 Task: Bookmark the current tab with the name "homepage".
Action: Mouse moved to (1183, 37)
Screenshot: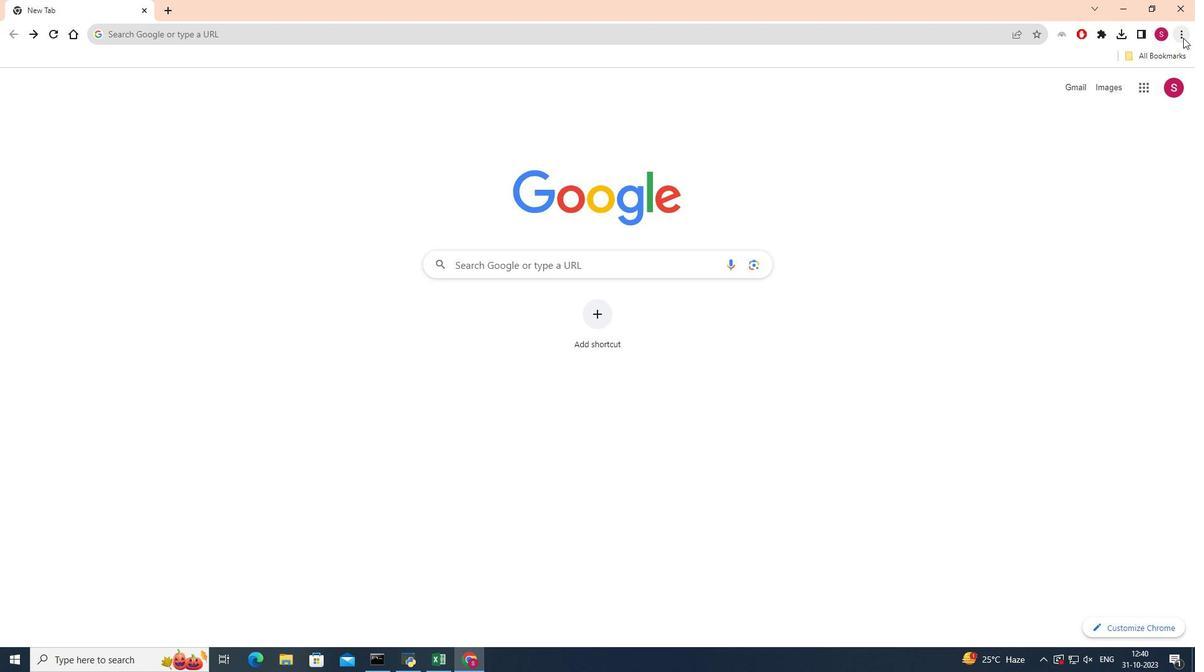 
Action: Mouse pressed left at (1183, 37)
Screenshot: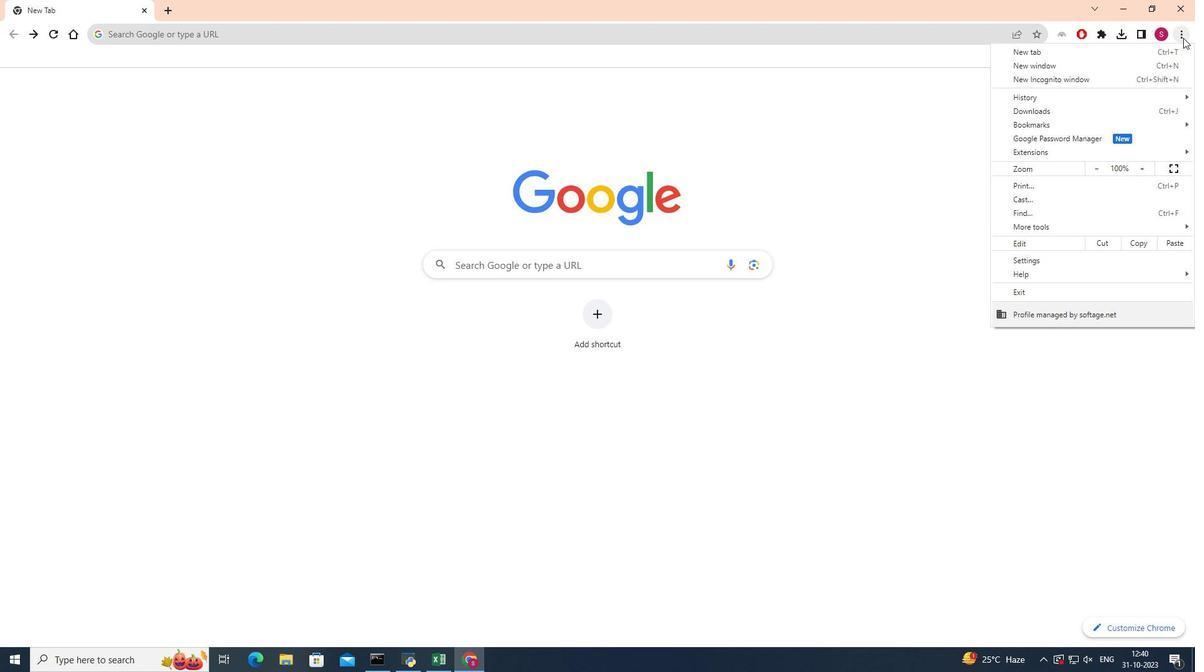 
Action: Mouse pressed left at (1183, 37)
Screenshot: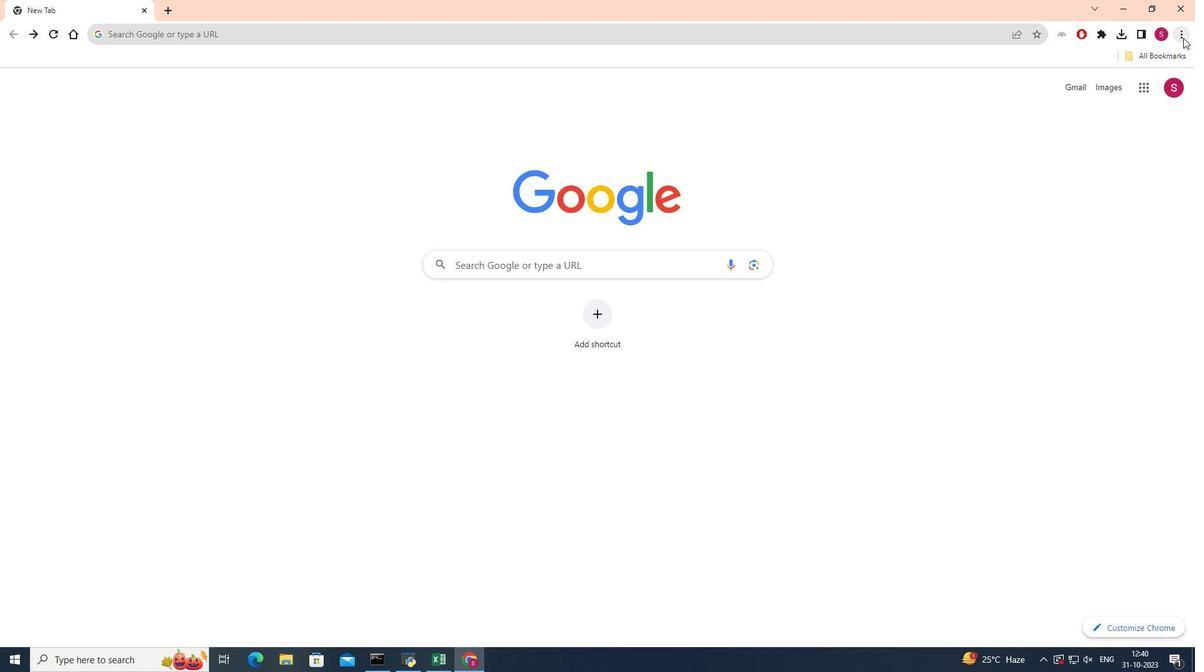 
Action: Mouse pressed left at (1183, 37)
Screenshot: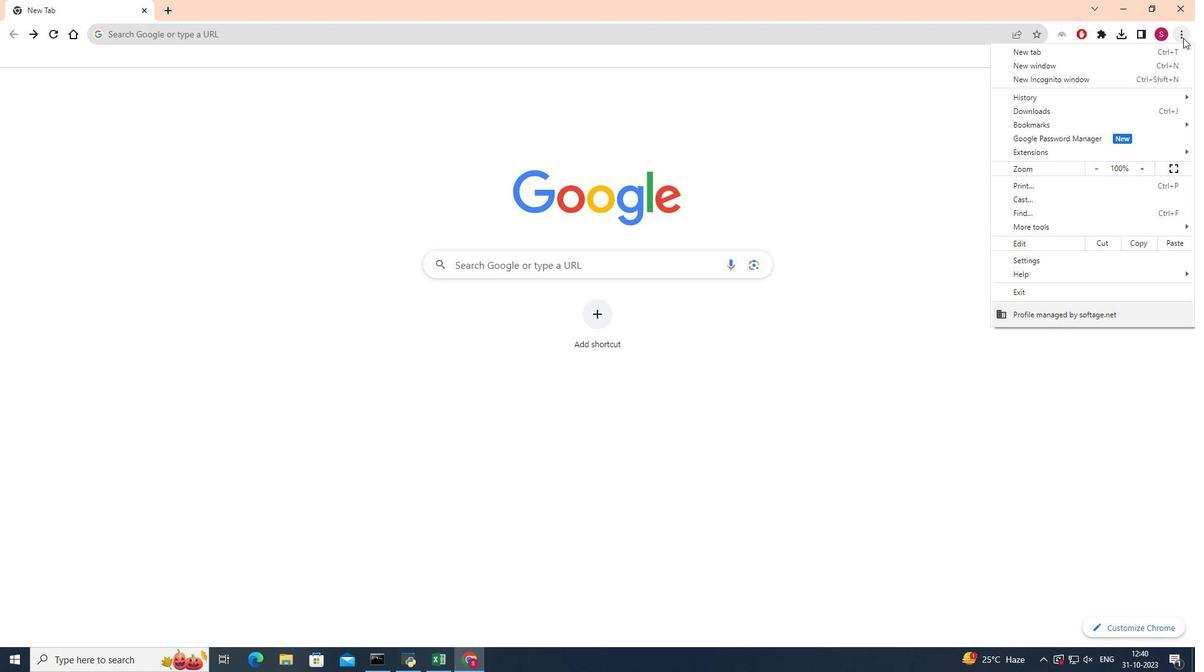 
Action: Mouse moved to (922, 122)
Screenshot: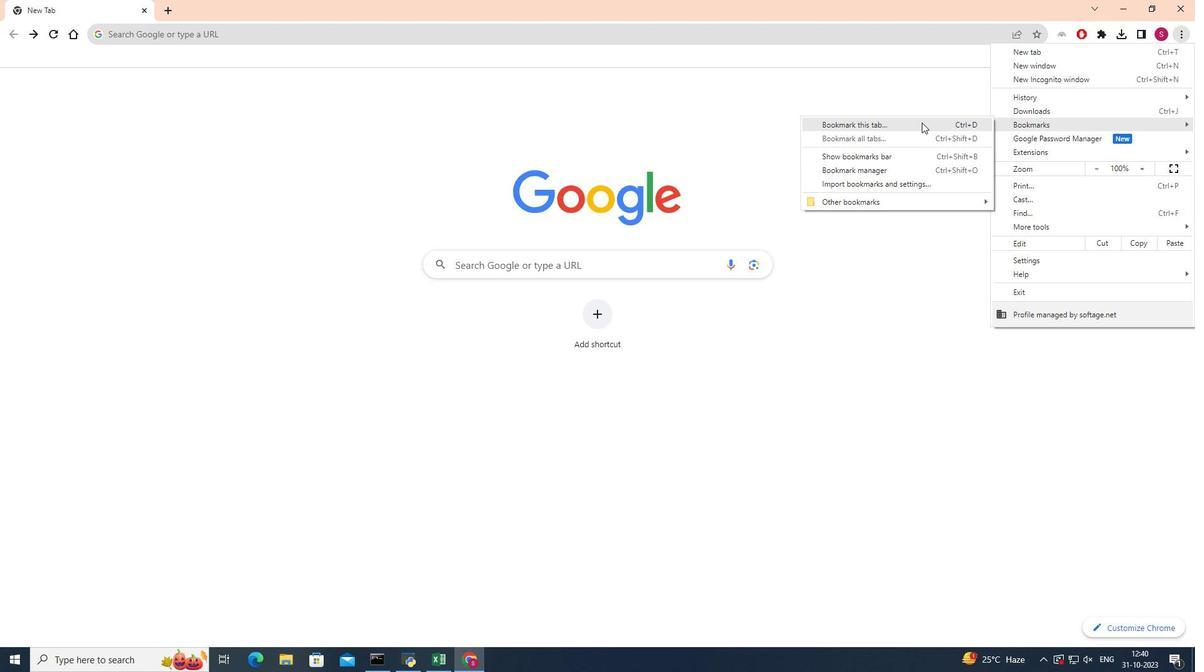 
Action: Mouse pressed left at (922, 122)
Screenshot: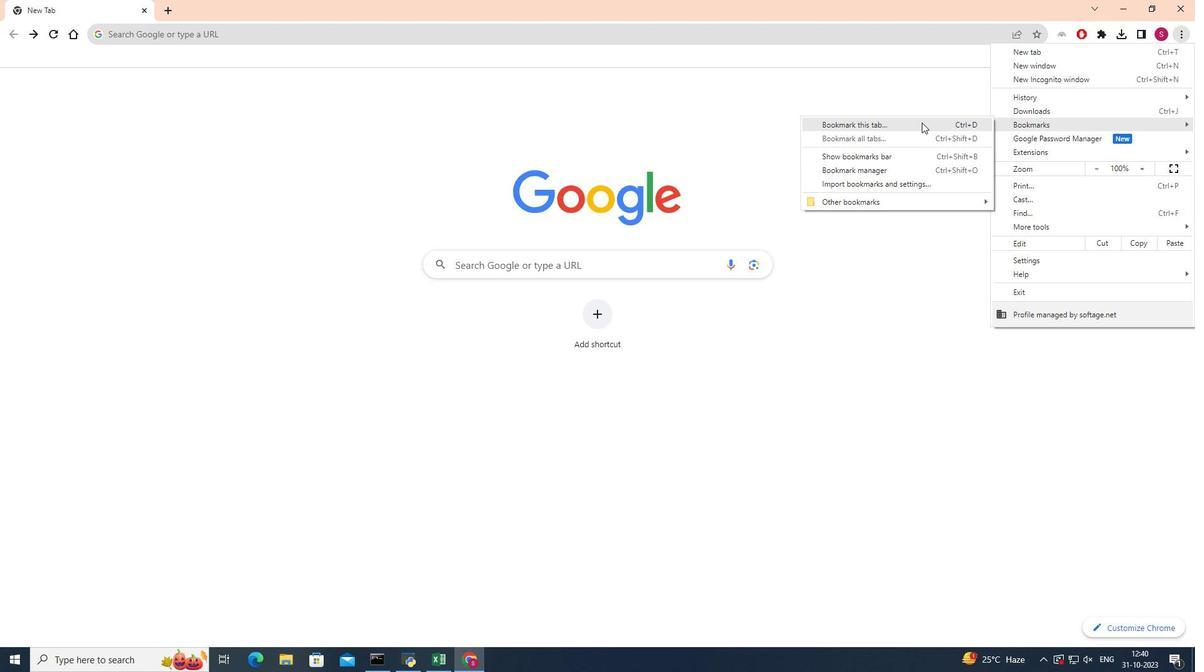 
Action: Mouse moved to (953, 85)
Screenshot: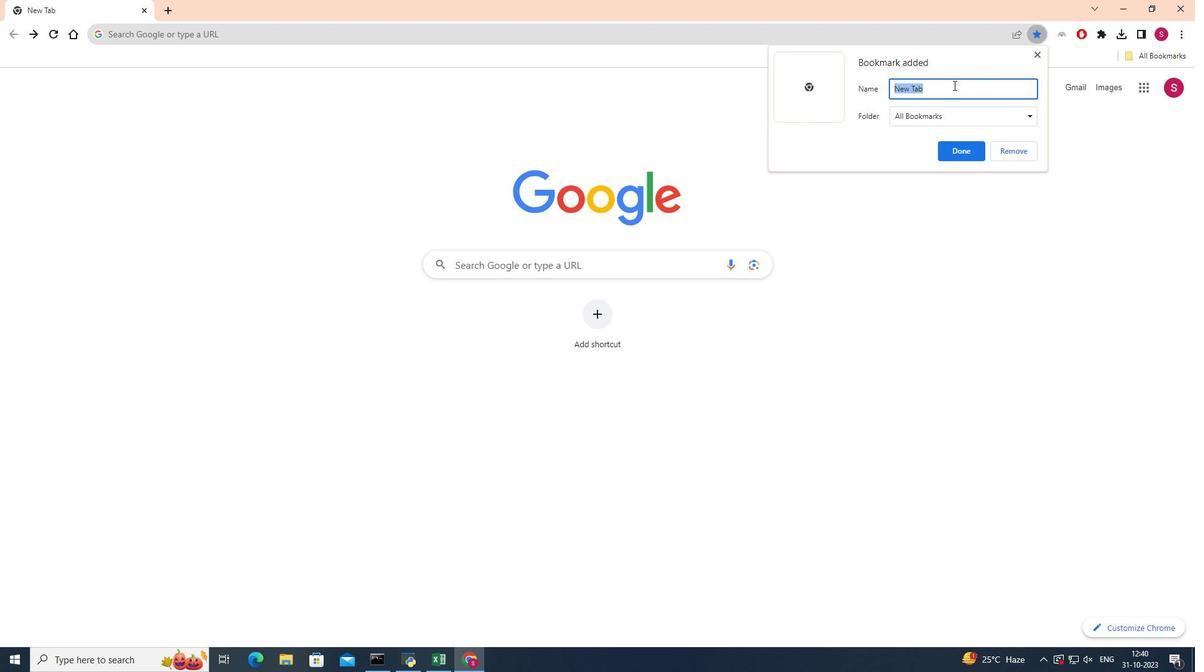 
Action: Mouse pressed left at (953, 85)
Screenshot: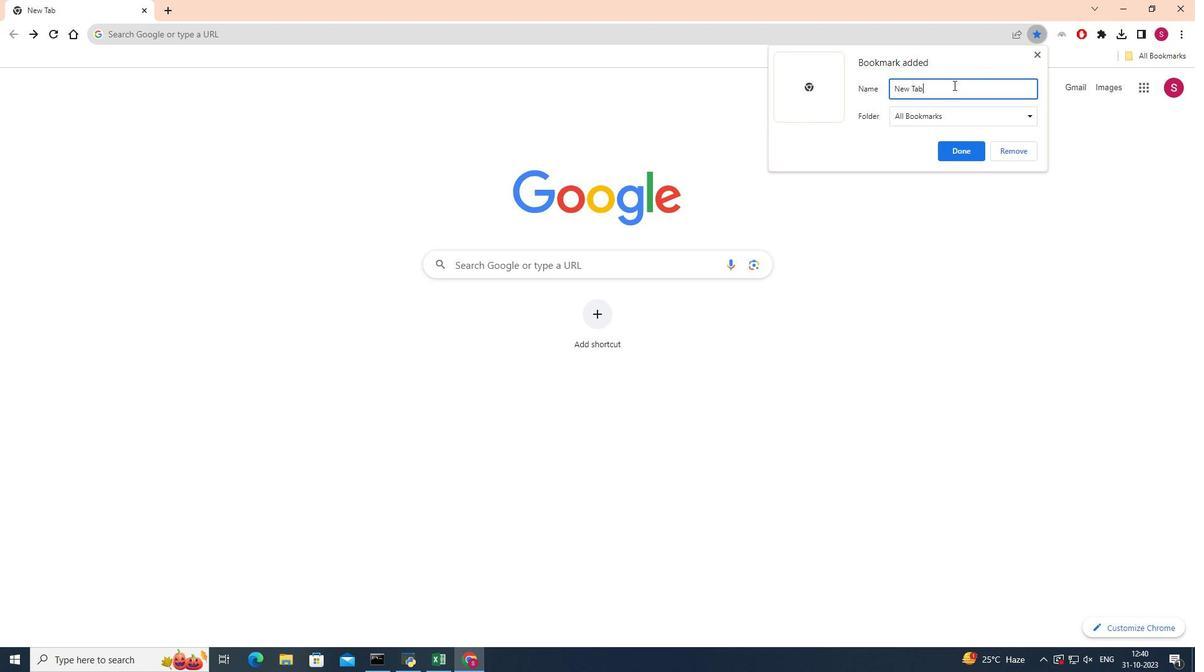 
Action: Mouse moved to (953, 85)
Screenshot: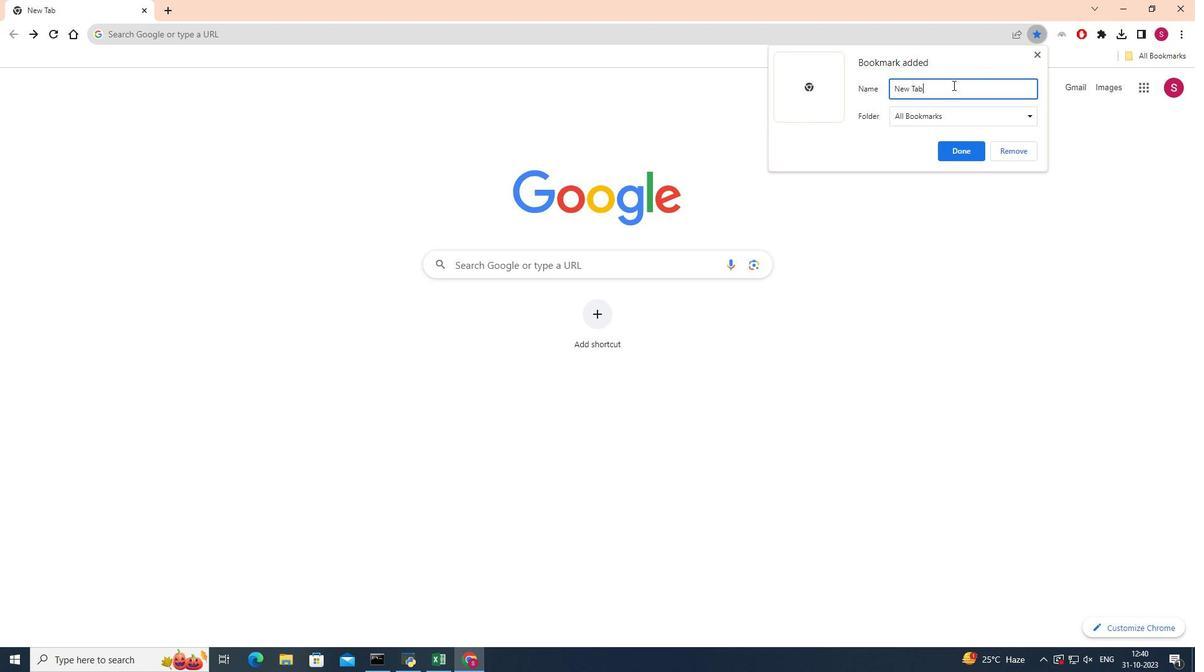 
Action: Key pressed <Key.backspace><Key.backspace><Key.backspace><Key.backspace><Key.backspace><Key.backspace><Key.backspace><Key.backspace><Key.backspace><Key.backspace><Key.backspace><Key.backspace><Key.backspace><Key.backspace><Key.backspace><Key.backspace><Key.backspace><Key.backspace>homepage
Screenshot: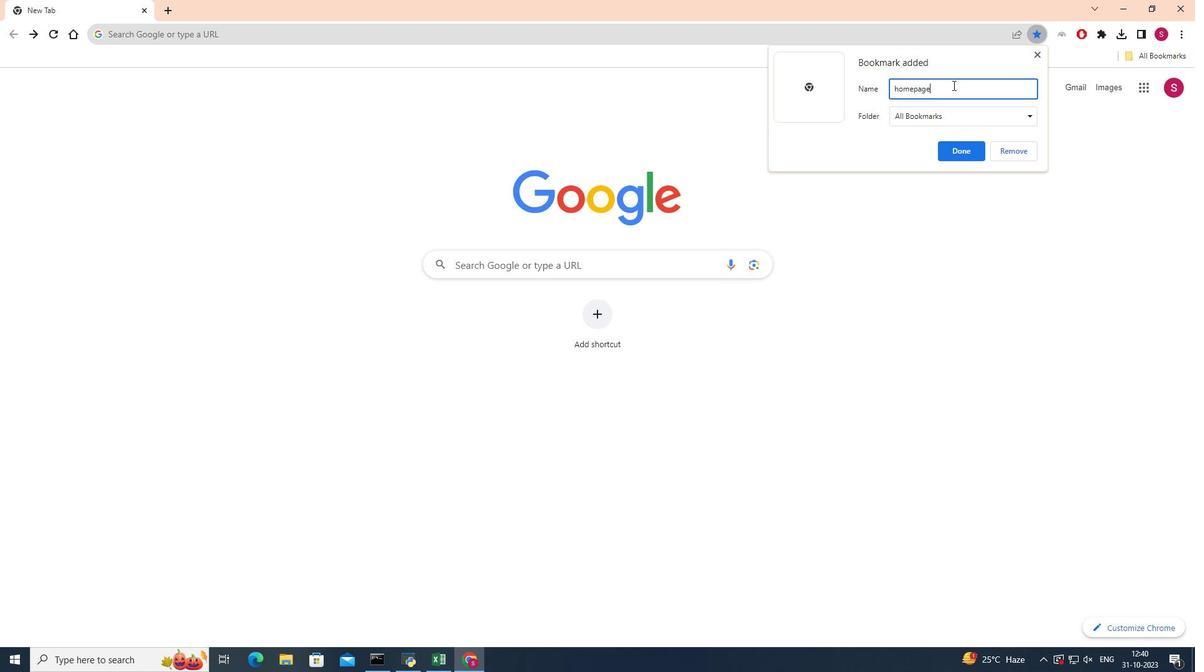 
Action: Mouse moved to (957, 155)
Screenshot: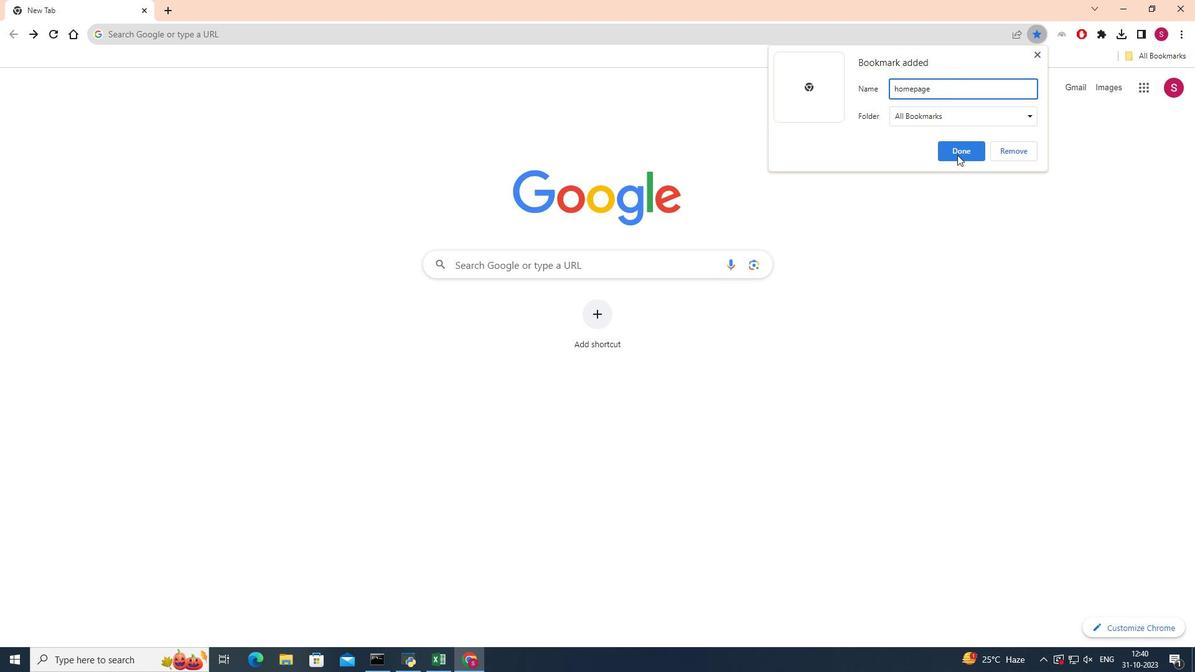 
Action: Mouse pressed left at (957, 155)
Screenshot: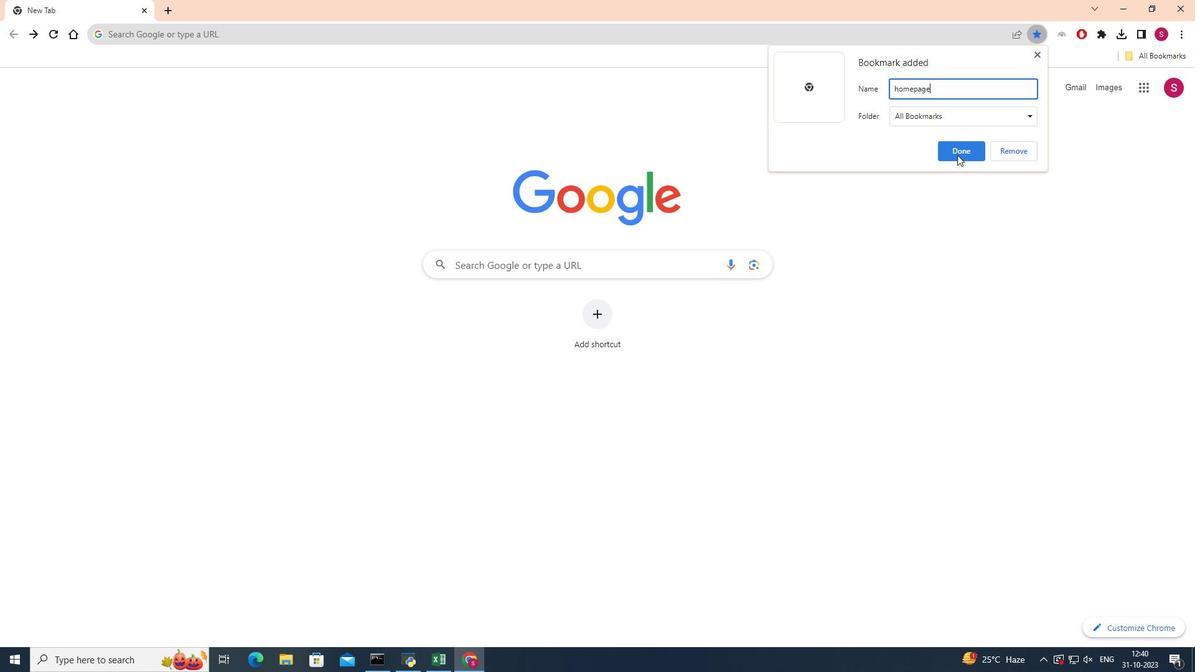 
